 Task: Use Red Velvet Short Effect in this video Movie B.mp4
Action: Mouse moved to (287, 128)
Screenshot: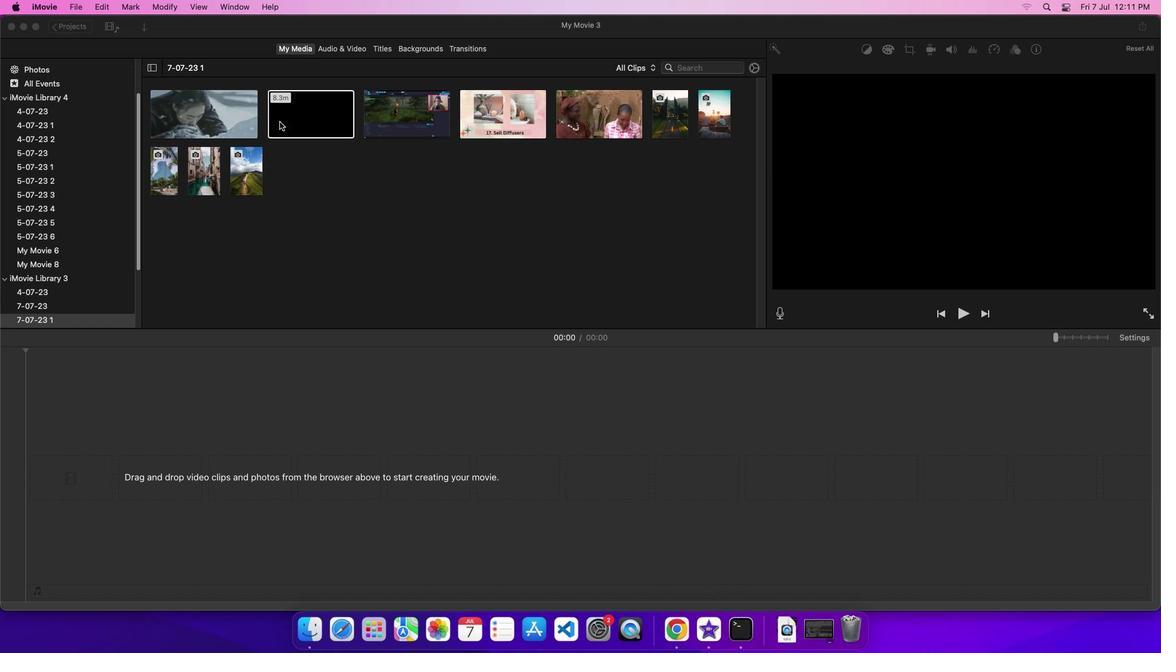 
Action: Mouse pressed left at (287, 128)
Screenshot: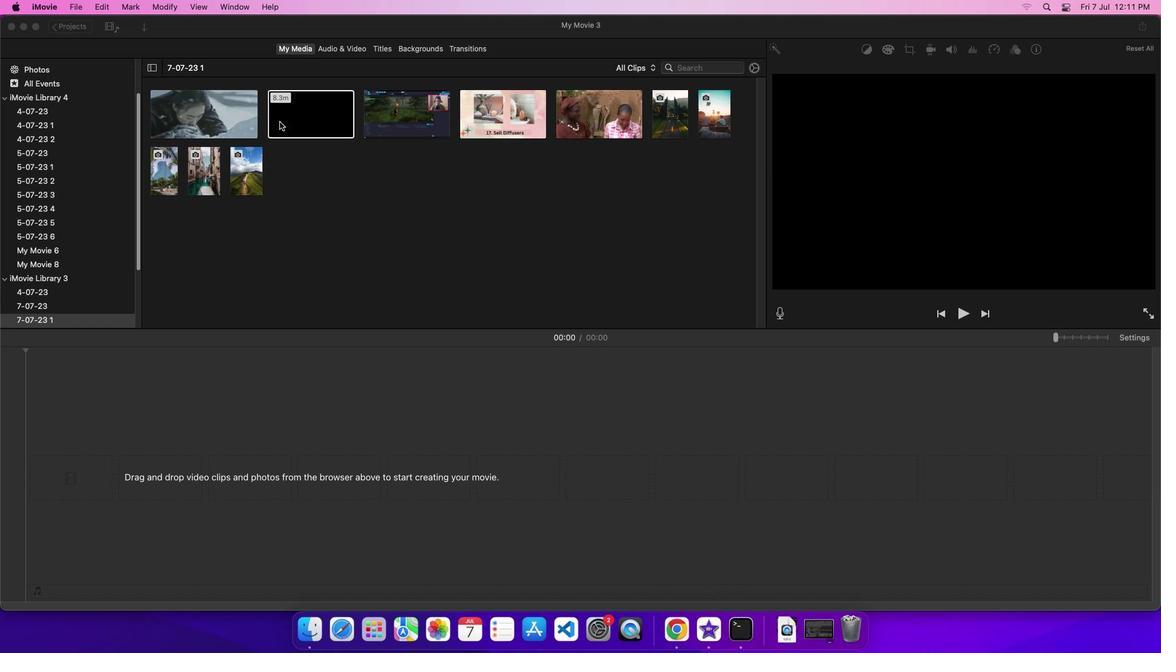 
Action: Mouse moved to (310, 124)
Screenshot: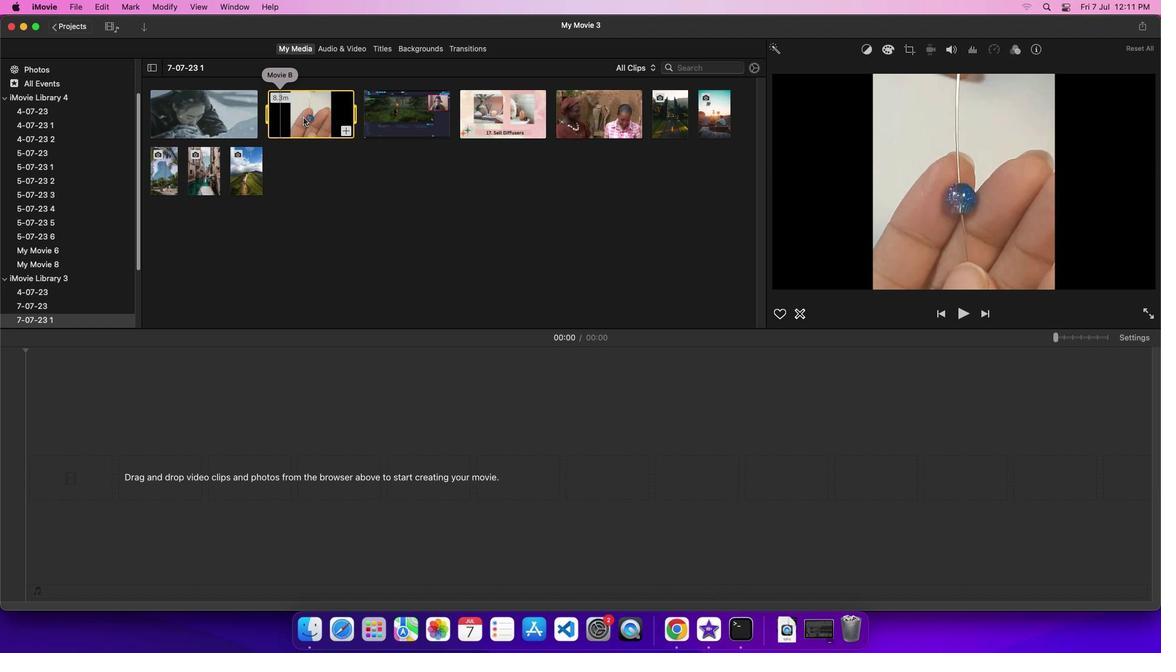 
Action: Mouse pressed left at (310, 124)
Screenshot: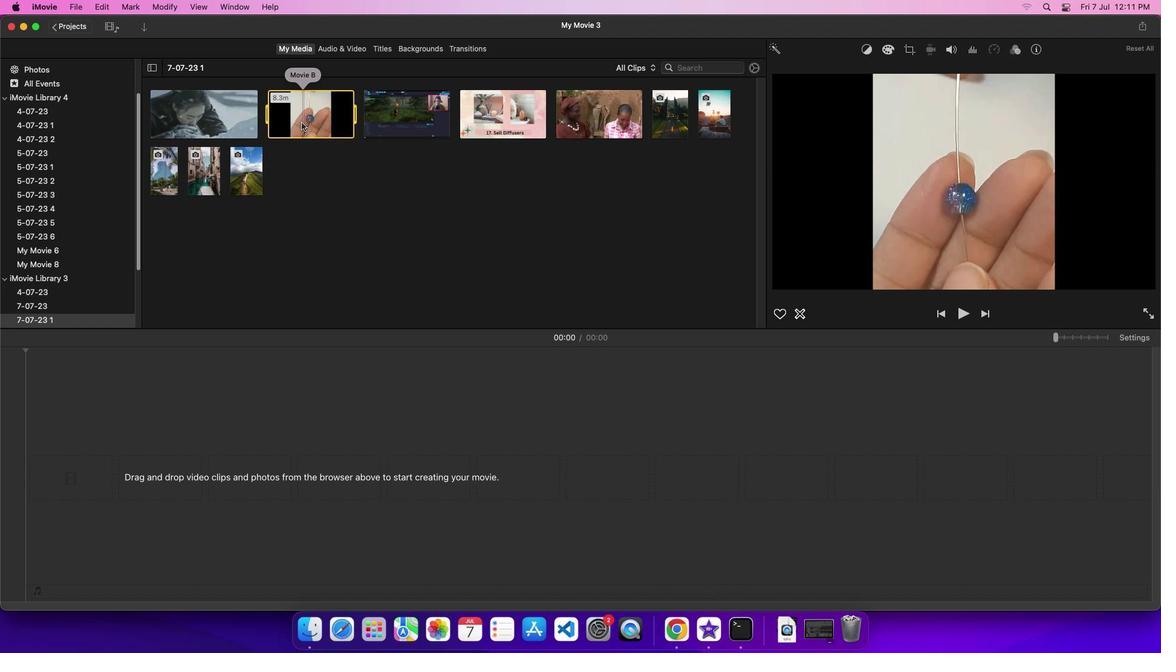 
Action: Mouse moved to (354, 52)
Screenshot: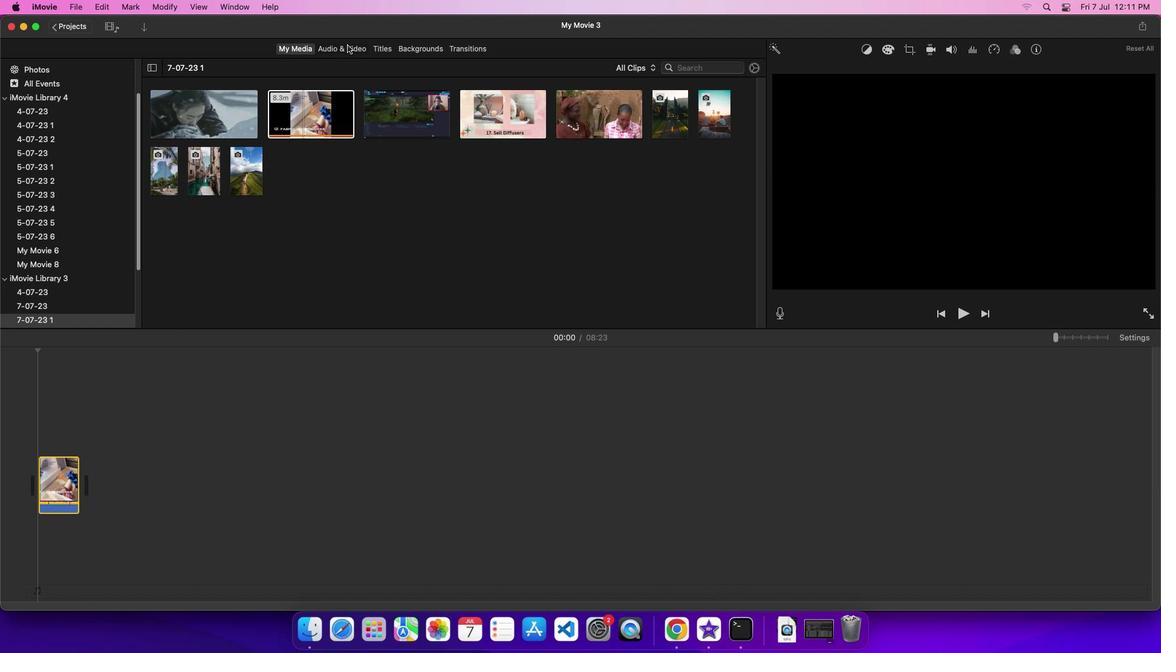 
Action: Mouse pressed left at (354, 52)
Screenshot: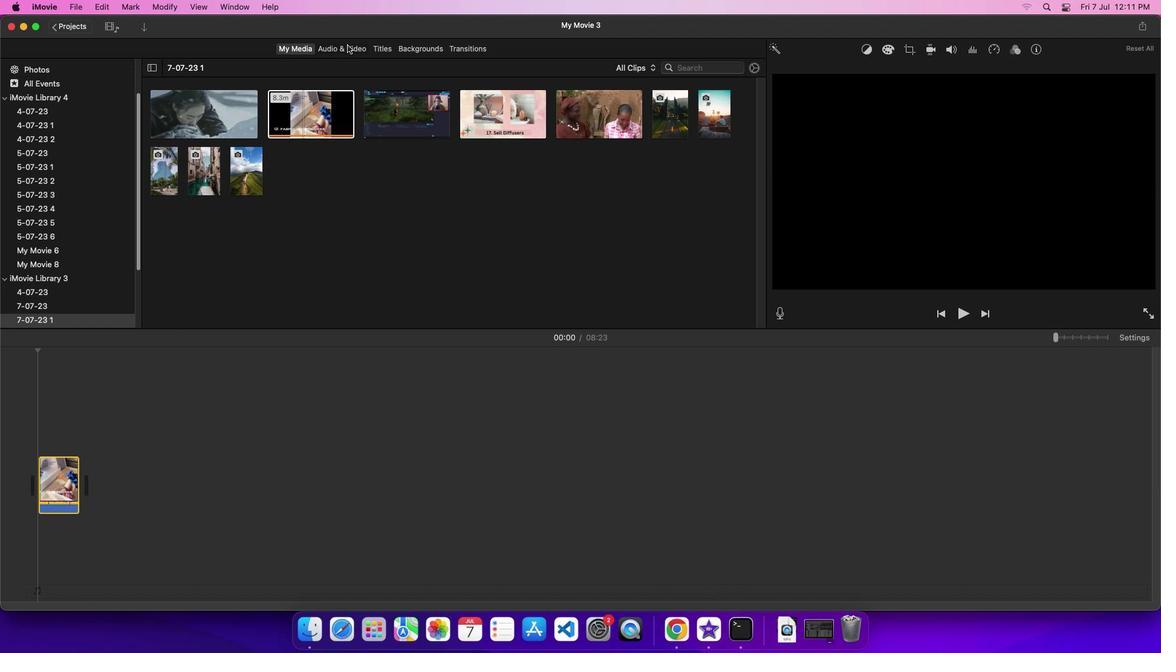 
Action: Mouse moved to (94, 118)
Screenshot: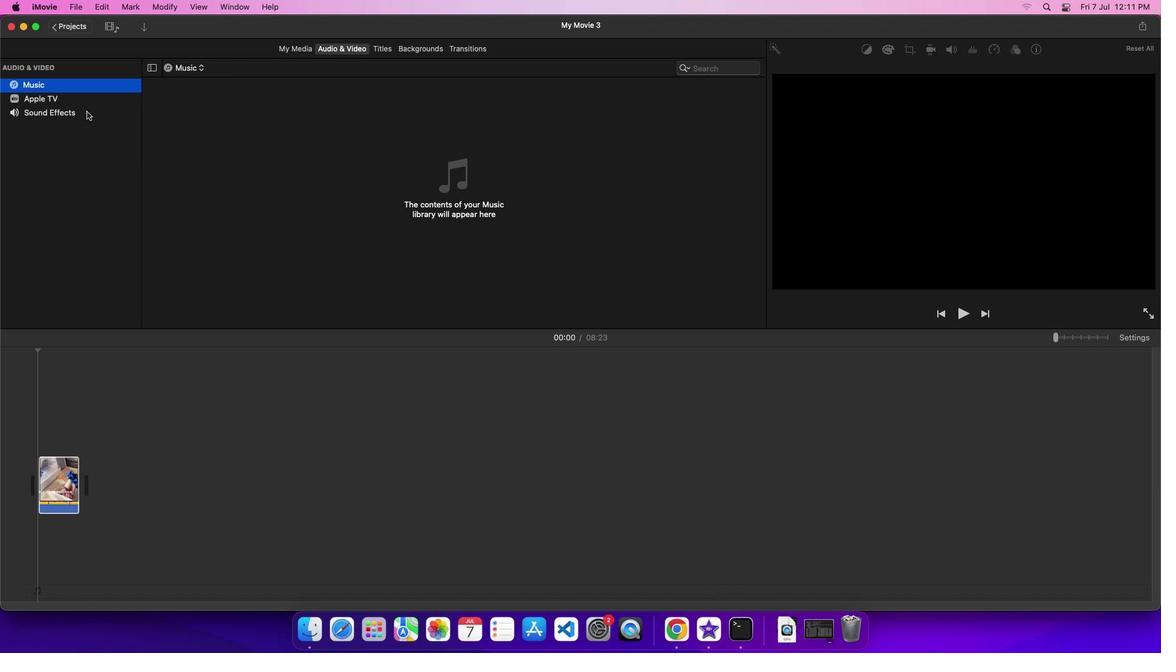 
Action: Mouse pressed left at (94, 118)
Screenshot: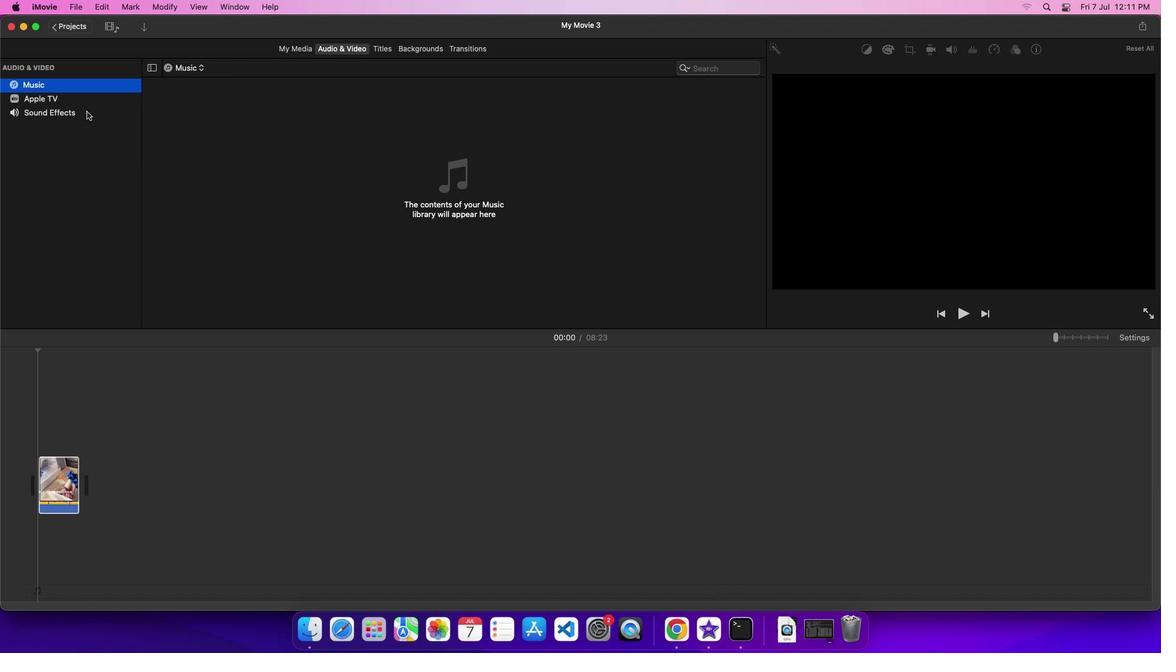 
Action: Mouse moved to (262, 305)
Screenshot: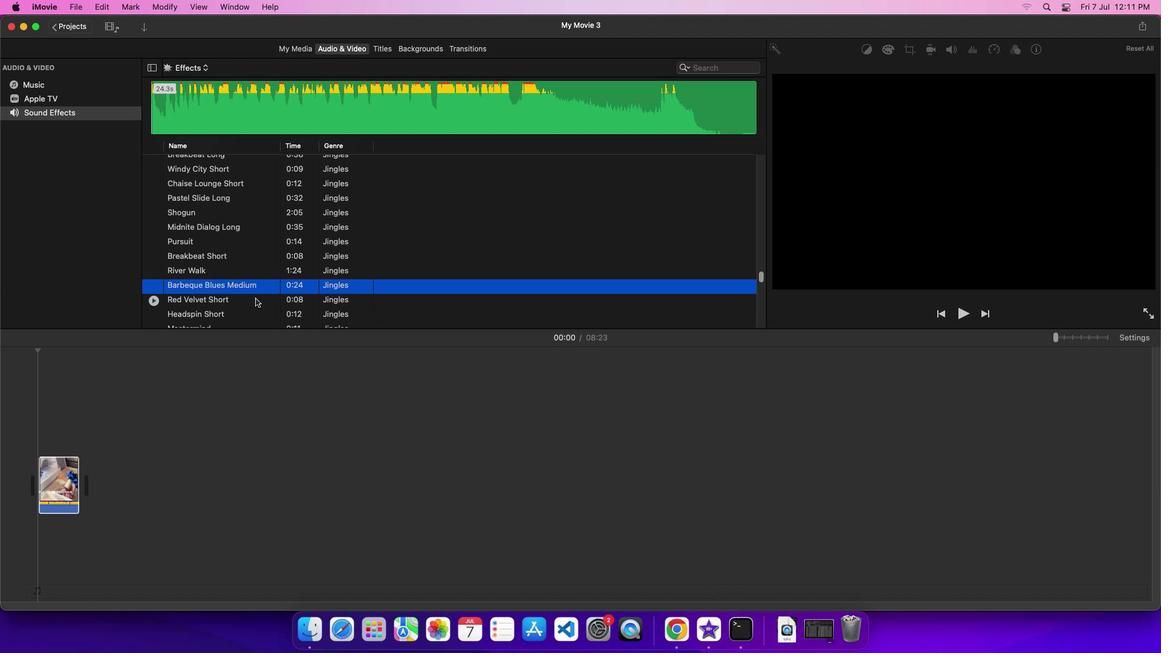 
Action: Mouse pressed left at (262, 305)
Screenshot: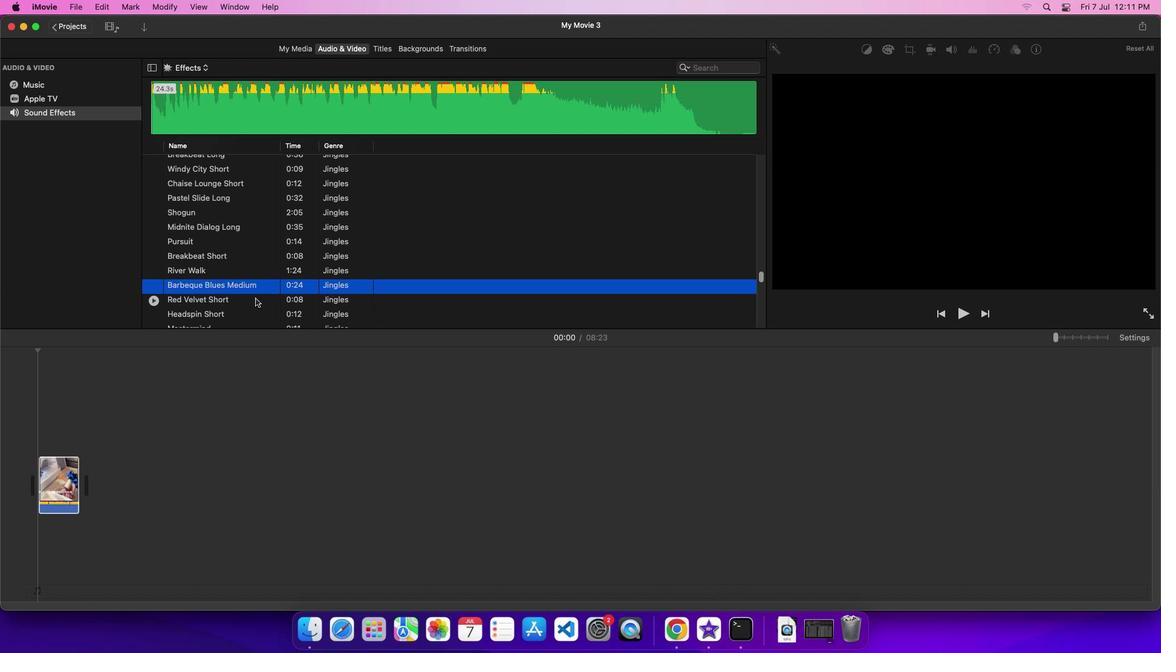 
Action: Mouse moved to (266, 307)
Screenshot: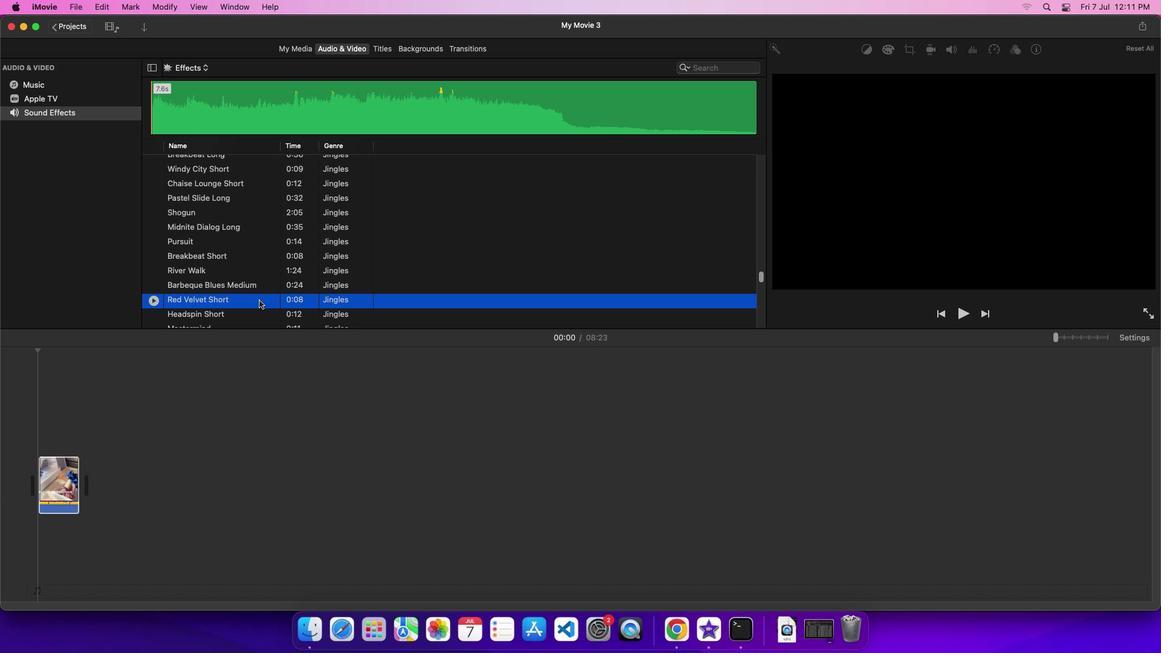 
Action: Mouse pressed left at (266, 307)
Screenshot: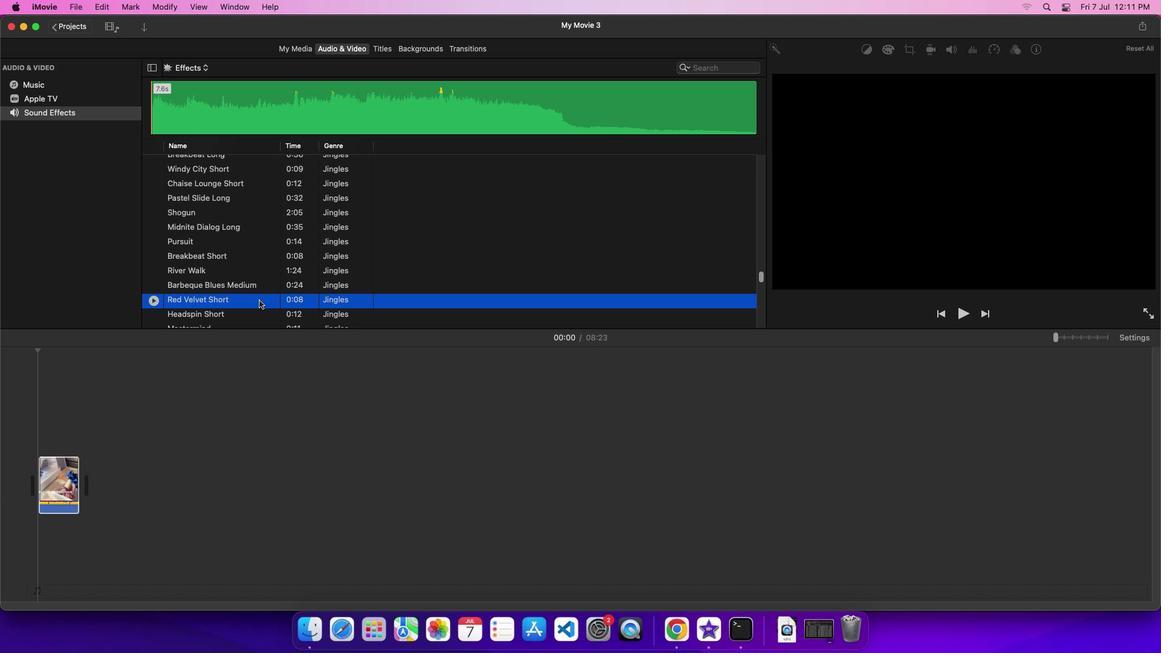 
Action: Mouse moved to (146, 526)
Screenshot: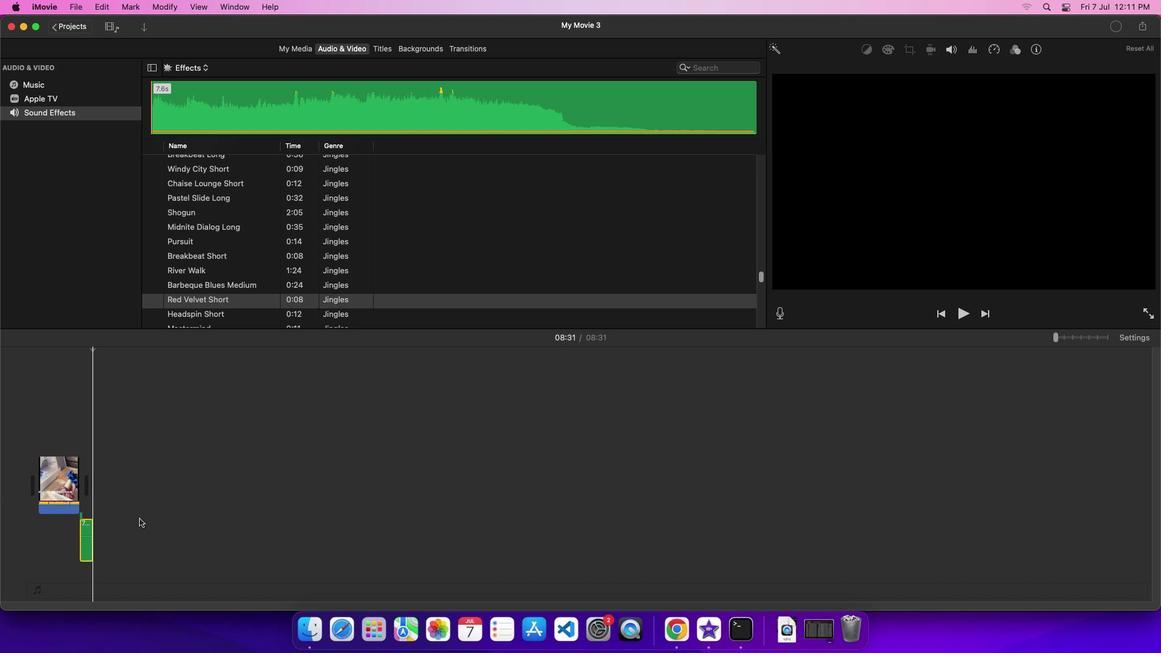 
